 Task: Add Chicken Salad & Colby Snack Box to the cart.
Action: Mouse moved to (11, 78)
Screenshot: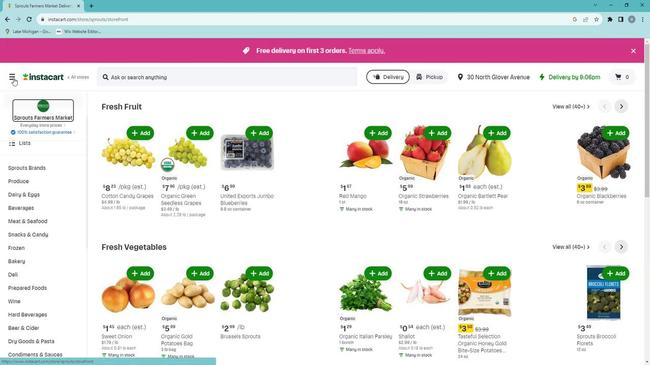 
Action: Mouse pressed left at (11, 78)
Screenshot: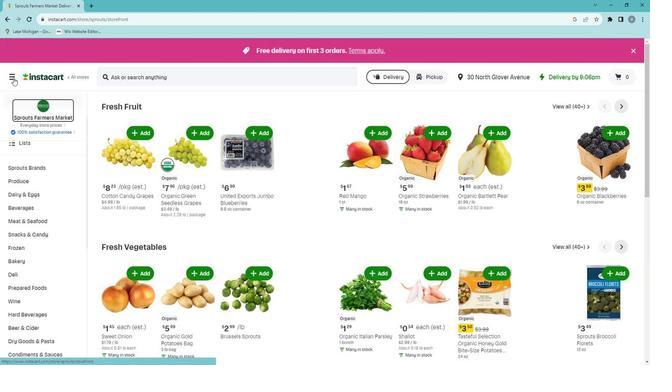 
Action: Mouse moved to (29, 194)
Screenshot: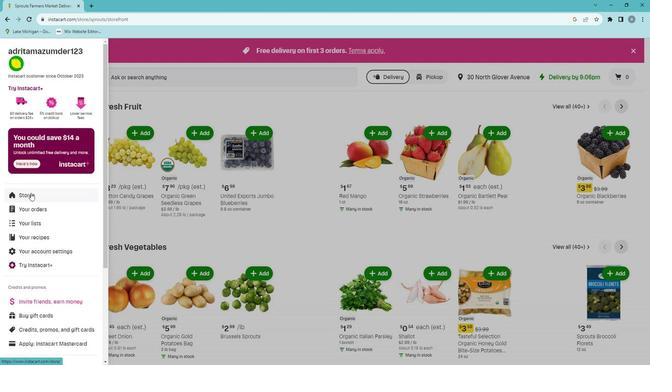 
Action: Mouse pressed left at (29, 194)
Screenshot: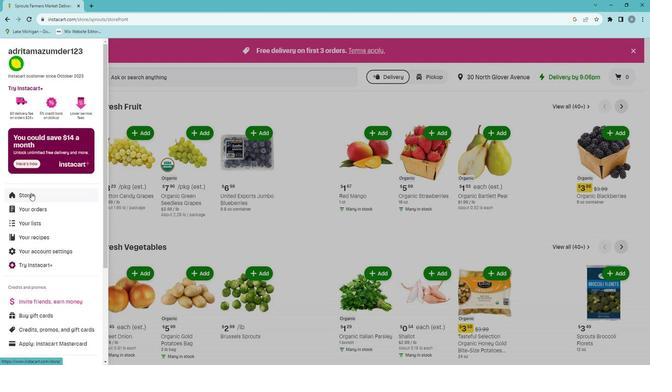 
Action: Mouse moved to (157, 79)
Screenshot: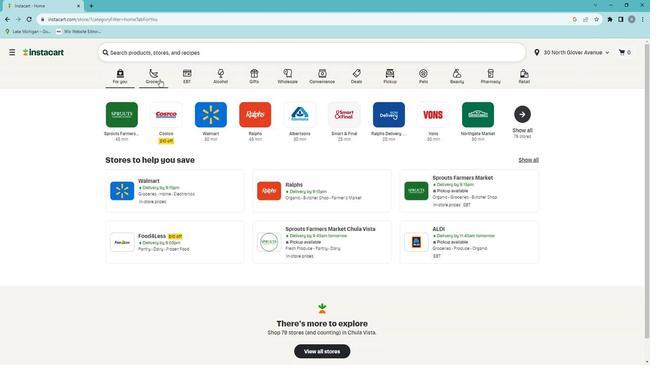 
Action: Mouse pressed left at (157, 79)
Screenshot: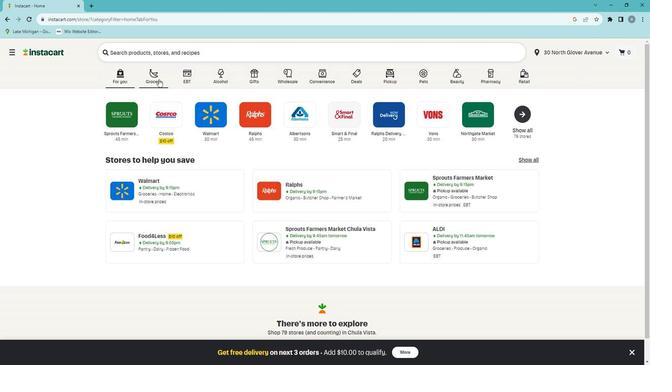 
Action: Mouse moved to (170, 210)
Screenshot: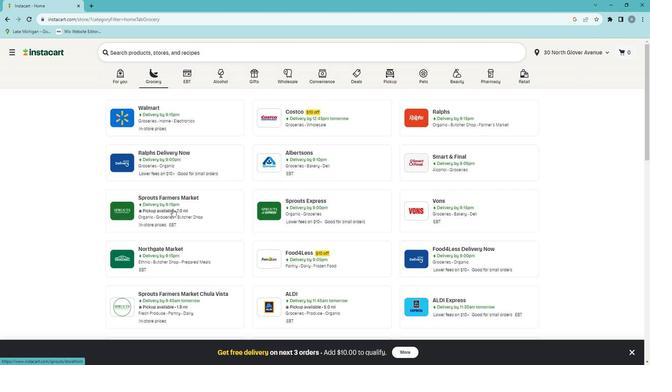 
Action: Mouse pressed left at (170, 210)
Screenshot: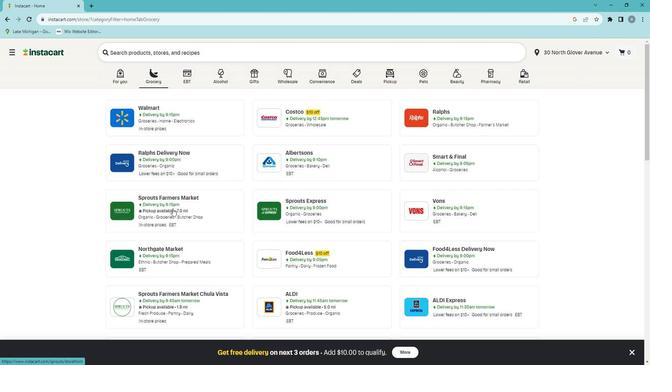 
Action: Mouse moved to (47, 324)
Screenshot: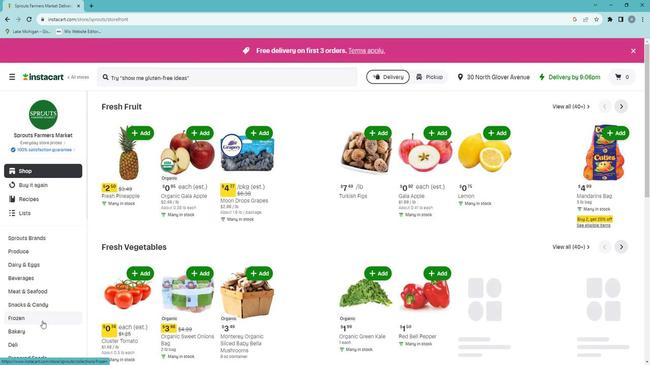 
Action: Mouse scrolled (47, 324) with delta (0, 0)
Screenshot: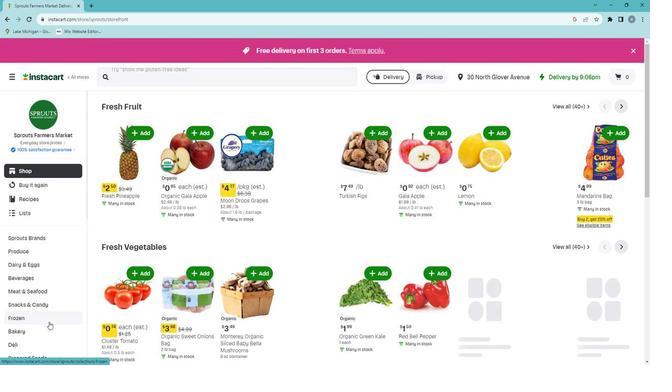 
Action: Mouse scrolled (47, 324) with delta (0, 0)
Screenshot: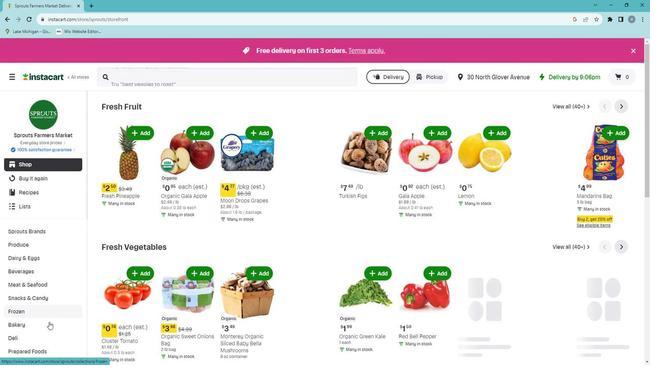 
Action: Mouse moved to (36, 290)
Screenshot: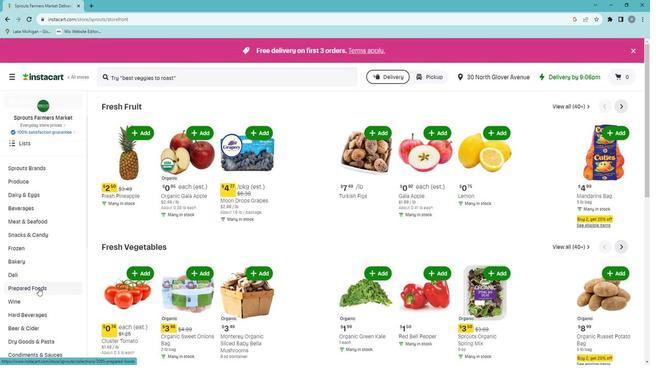 
Action: Mouse pressed left at (36, 290)
Screenshot: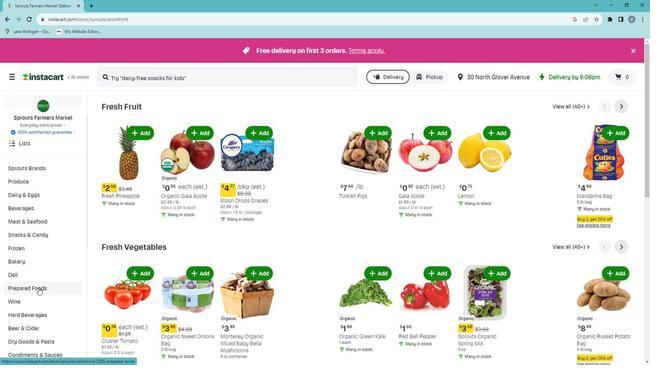 
Action: Mouse moved to (373, 125)
Screenshot: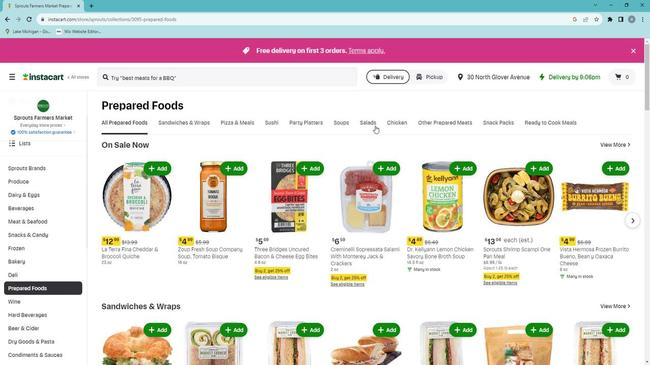 
Action: Mouse pressed left at (373, 125)
Screenshot: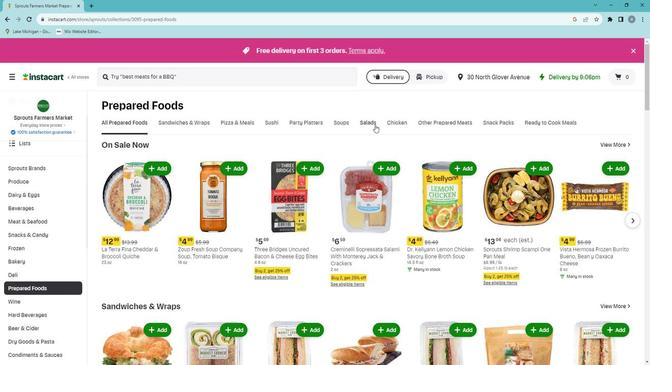 
Action: Mouse moved to (339, 151)
Screenshot: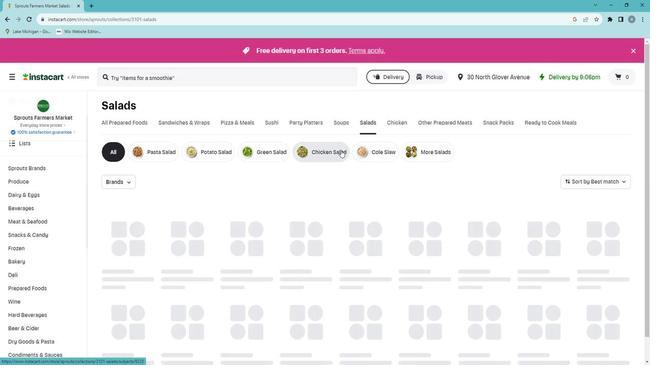 
Action: Mouse pressed left at (339, 151)
Screenshot: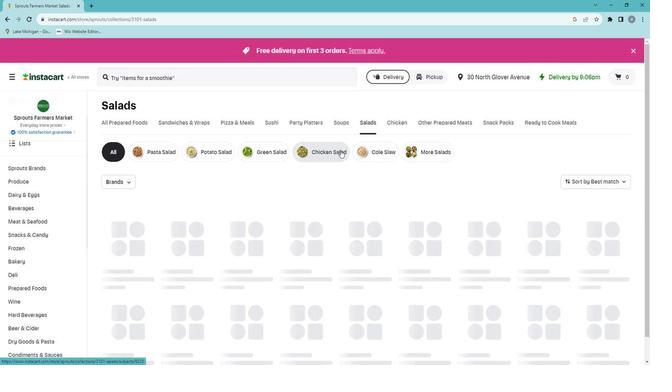 
Action: Mouse moved to (193, 219)
Screenshot: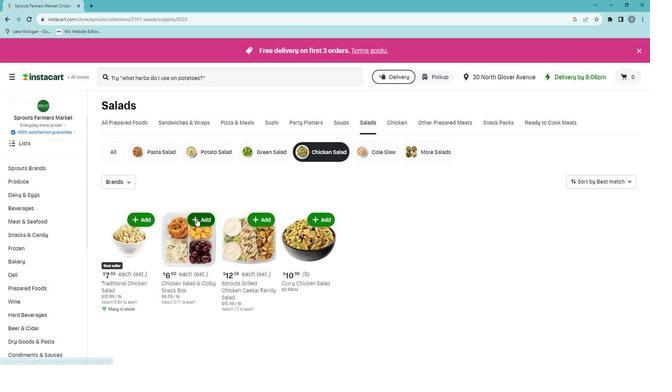 
Action: Mouse pressed left at (193, 219)
Screenshot: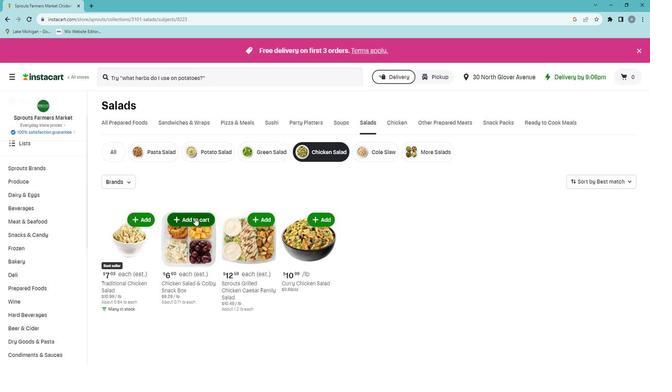 
